 Task: Import a MIDI backing track for live instrument recording.
Action: Mouse moved to (69, 9)
Screenshot: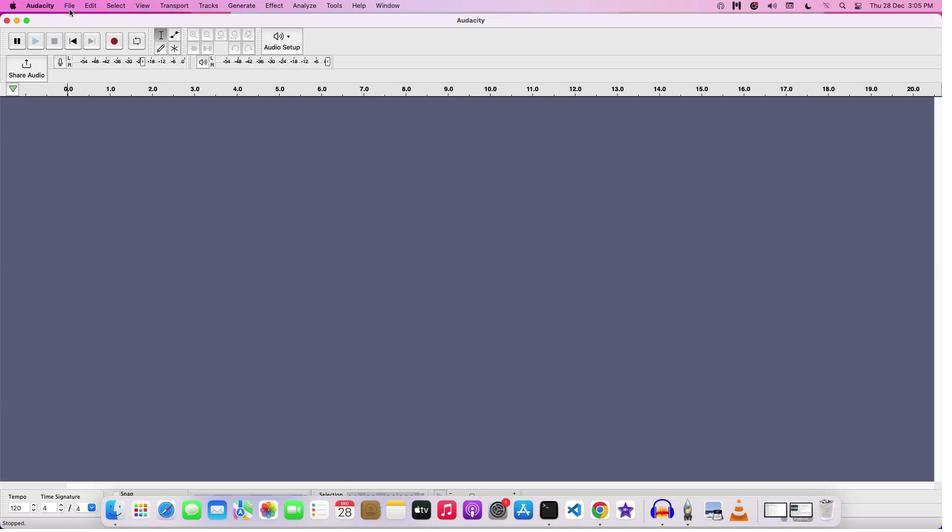 
Action: Mouse pressed left at (69, 9)
Screenshot: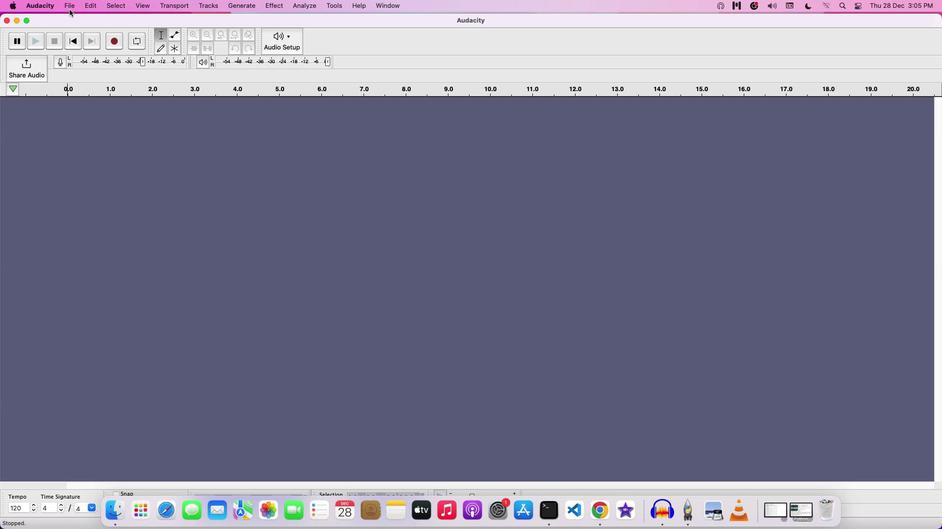 
Action: Mouse moved to (123, 35)
Screenshot: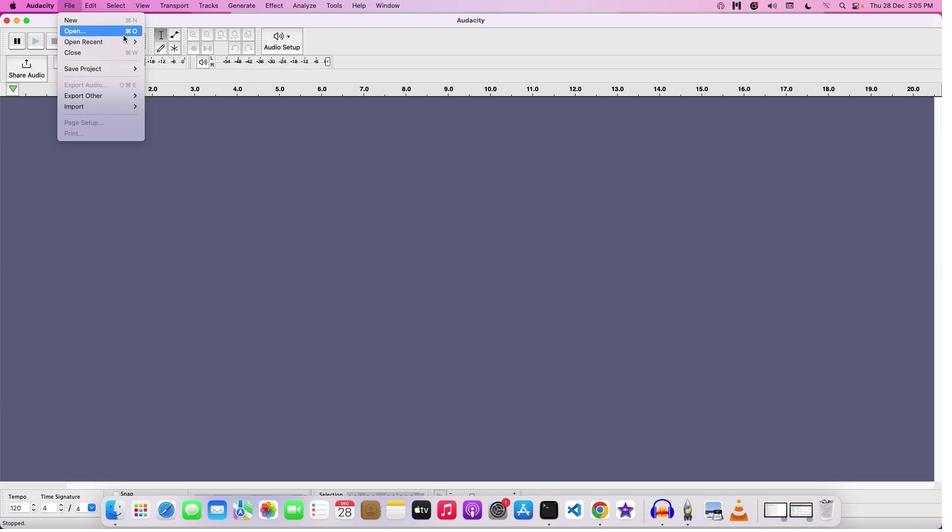 
Action: Mouse pressed left at (123, 35)
Screenshot: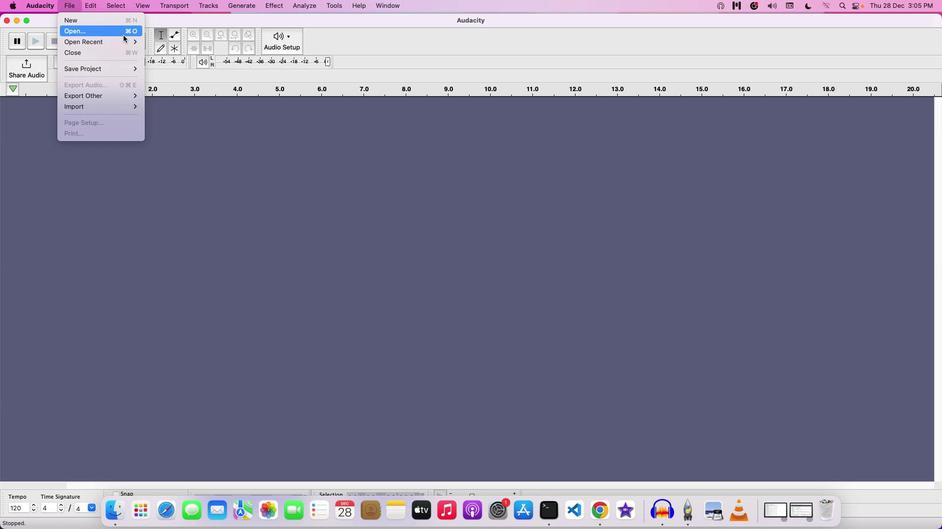 
Action: Mouse moved to (597, 283)
Screenshot: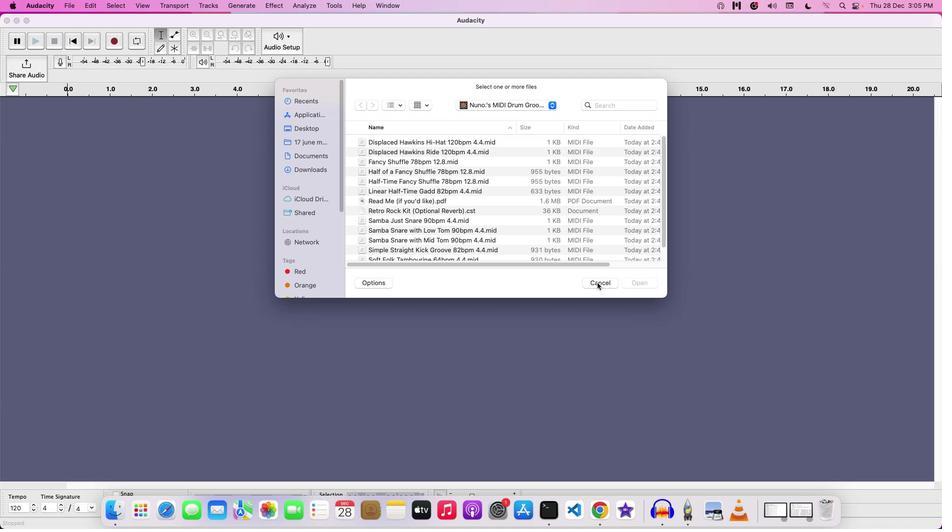 
Action: Mouse pressed left at (597, 283)
Screenshot: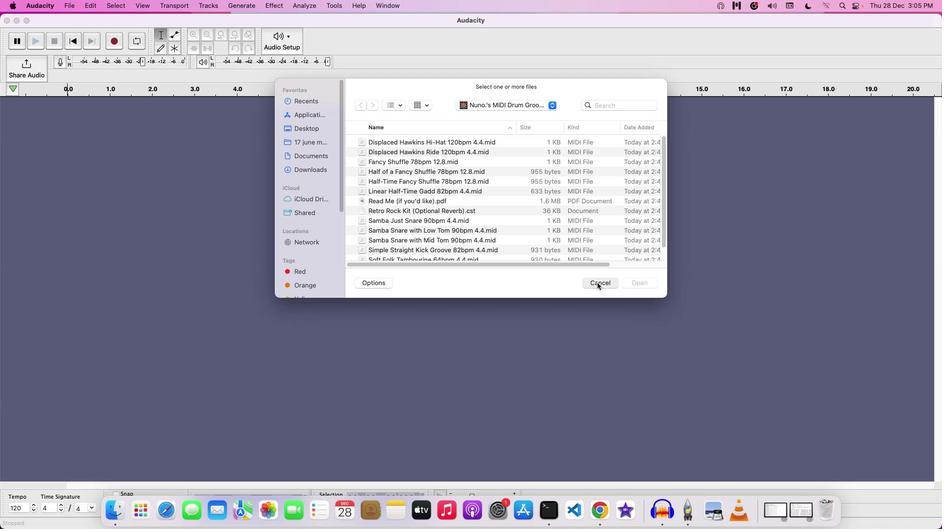 
Action: Mouse moved to (71, 7)
Screenshot: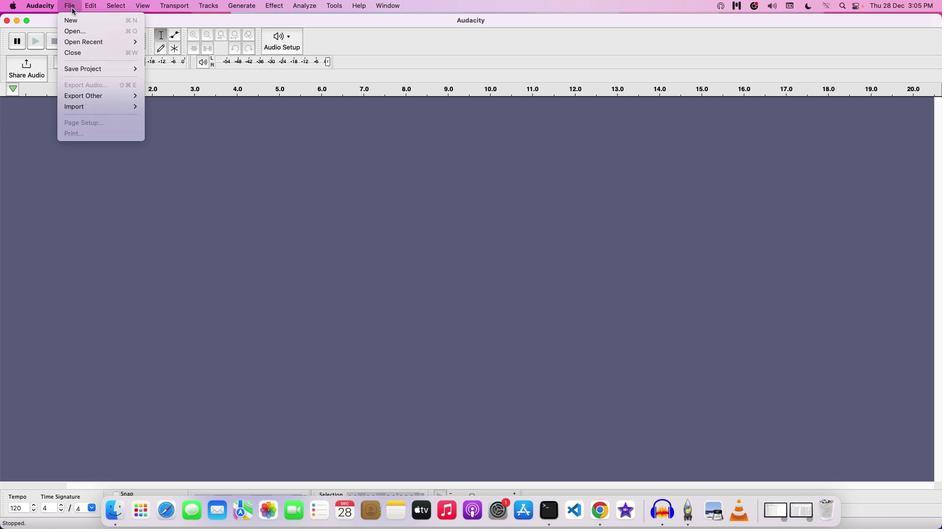 
Action: Mouse pressed left at (71, 7)
Screenshot: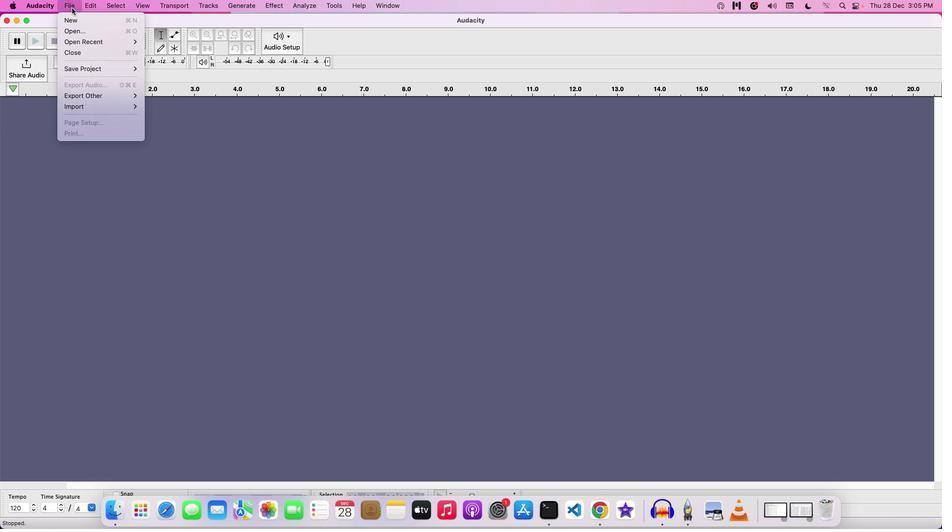 
Action: Mouse moved to (162, 117)
Screenshot: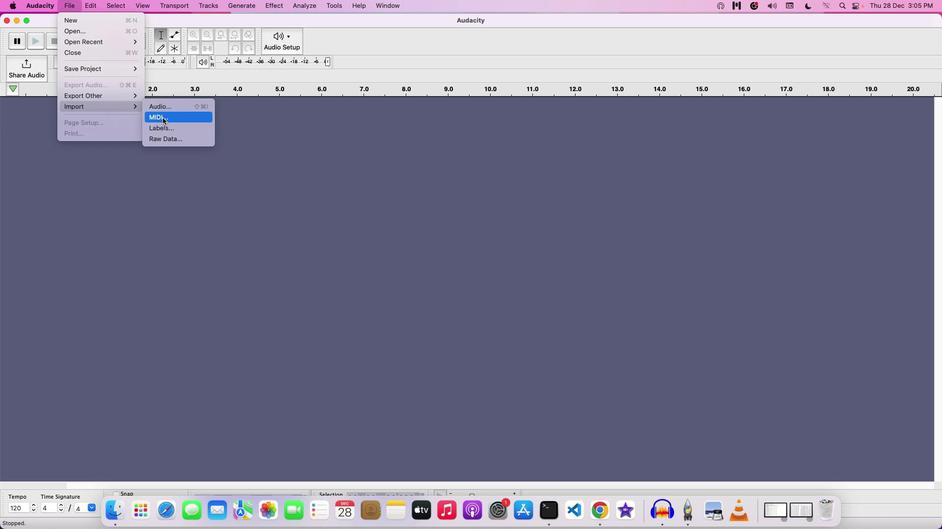 
Action: Mouse pressed left at (162, 117)
Screenshot: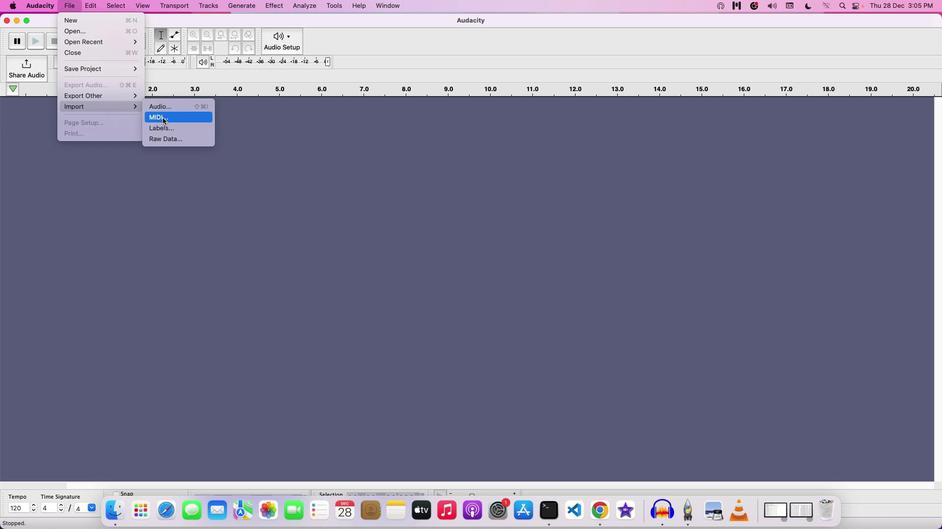 
Action: Mouse moved to (437, 188)
Screenshot: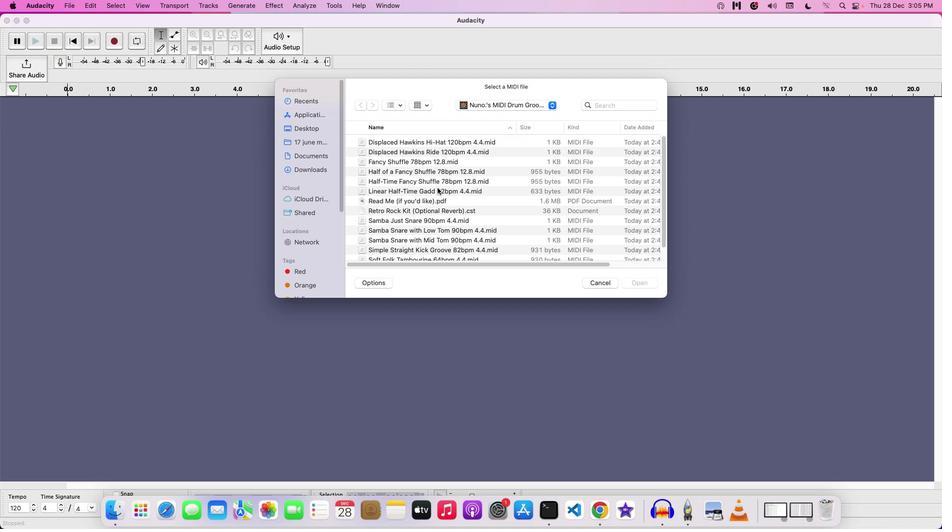 
Action: Mouse scrolled (437, 188) with delta (0, 0)
Screenshot: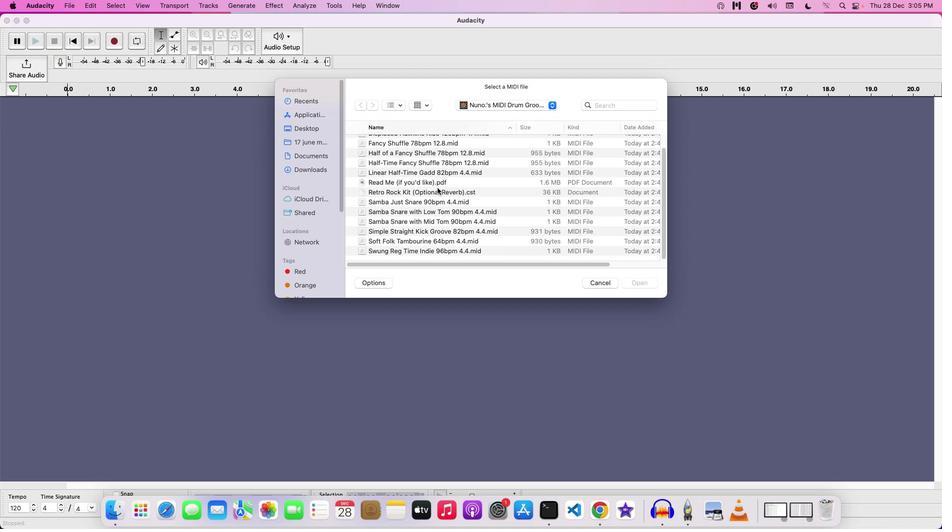 
Action: Mouse scrolled (437, 188) with delta (0, 0)
Screenshot: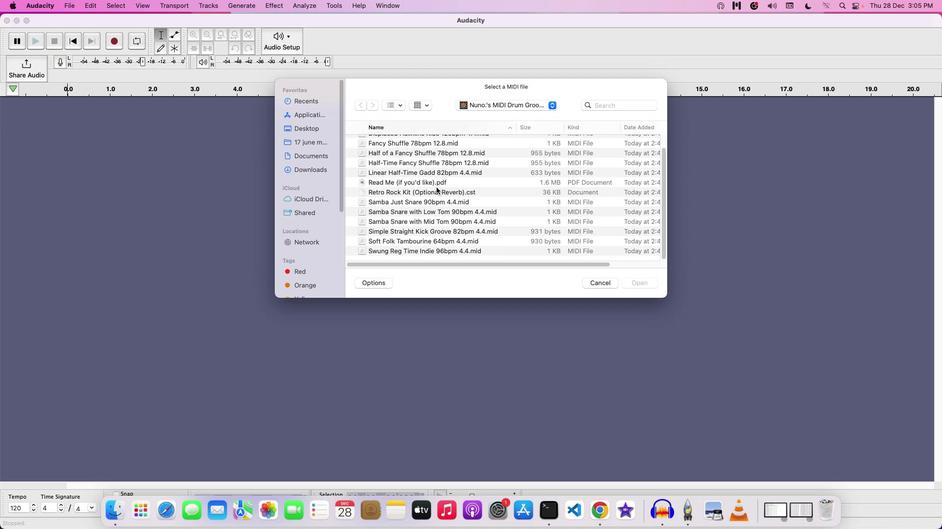 
Action: Mouse scrolled (437, 188) with delta (0, 0)
Screenshot: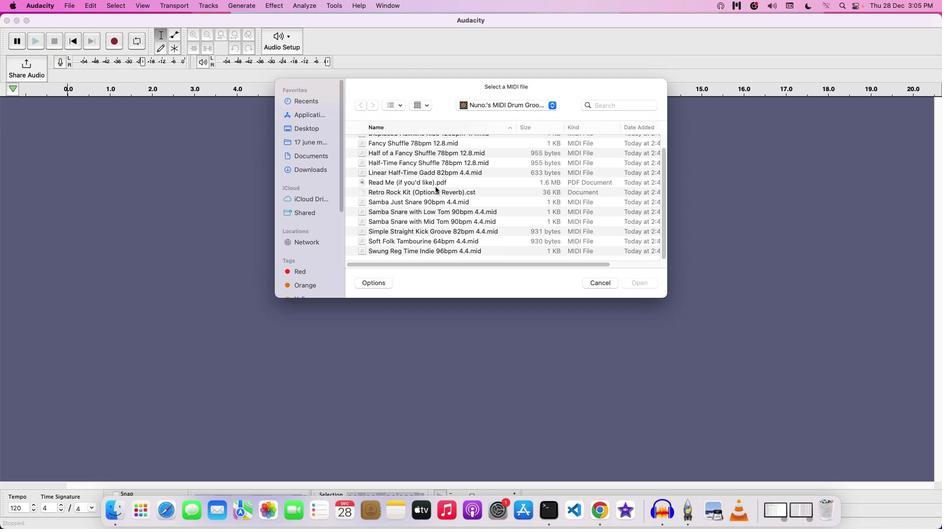 
Action: Mouse moved to (435, 187)
Screenshot: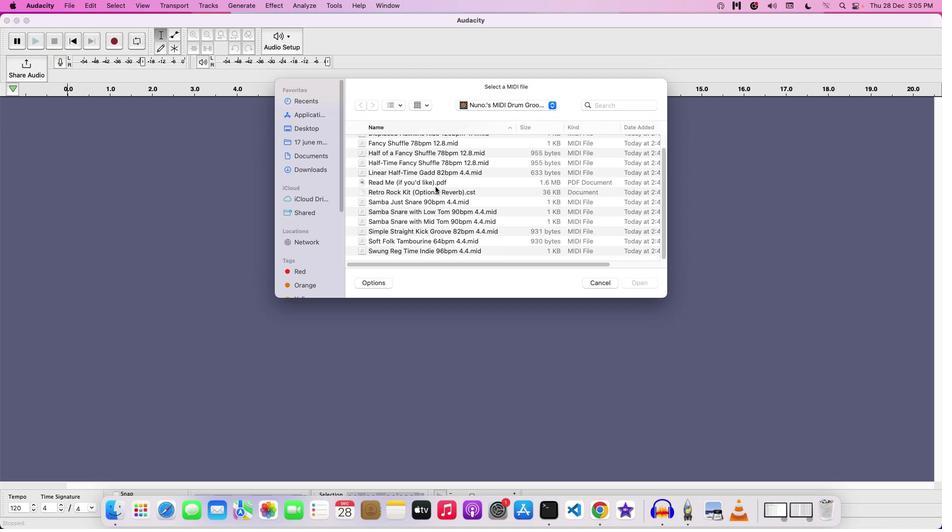 
Action: Mouse scrolled (435, 187) with delta (0, 0)
Screenshot: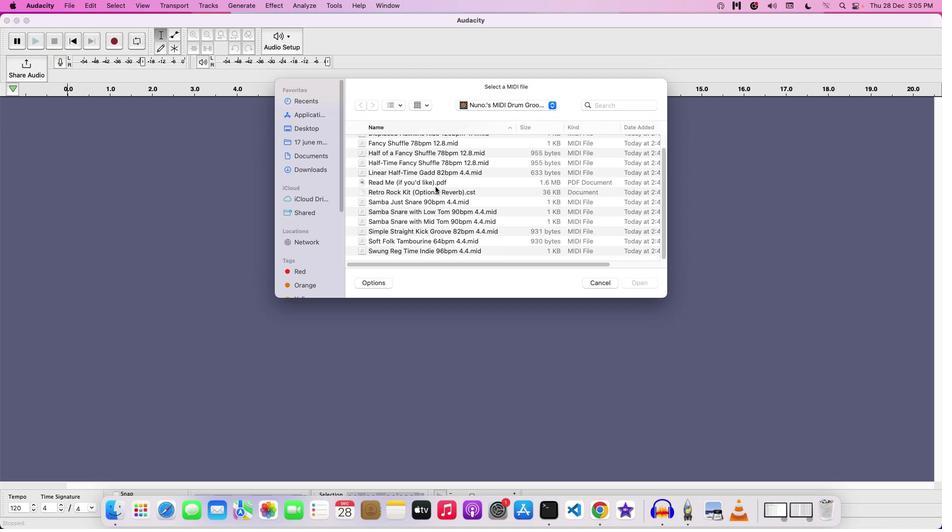 
Action: Mouse scrolled (435, 187) with delta (0, 0)
Screenshot: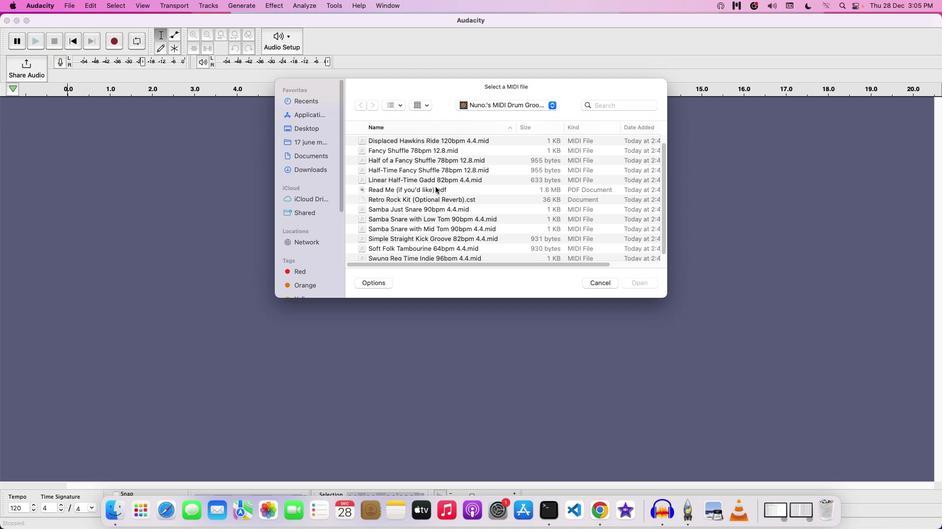 
Action: Mouse scrolled (435, 187) with delta (0, 0)
Screenshot: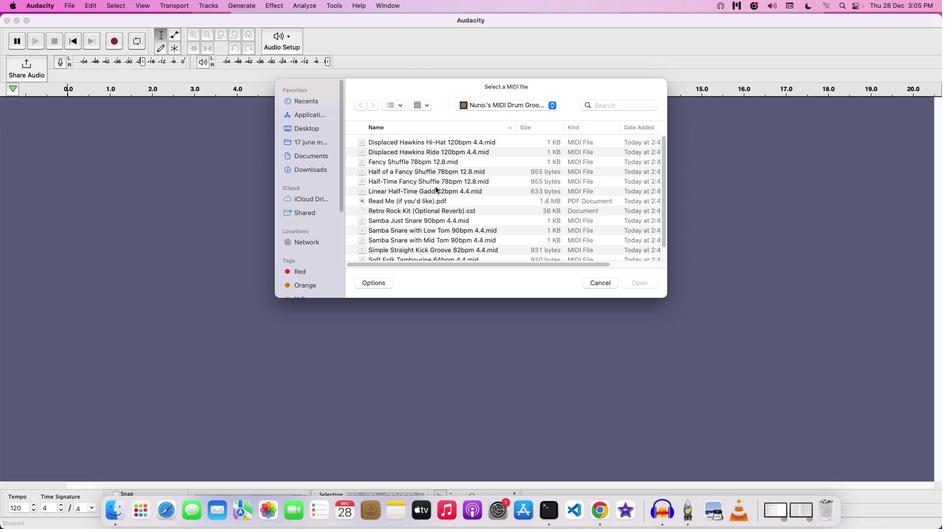 
Action: Mouse scrolled (435, 187) with delta (0, 0)
Screenshot: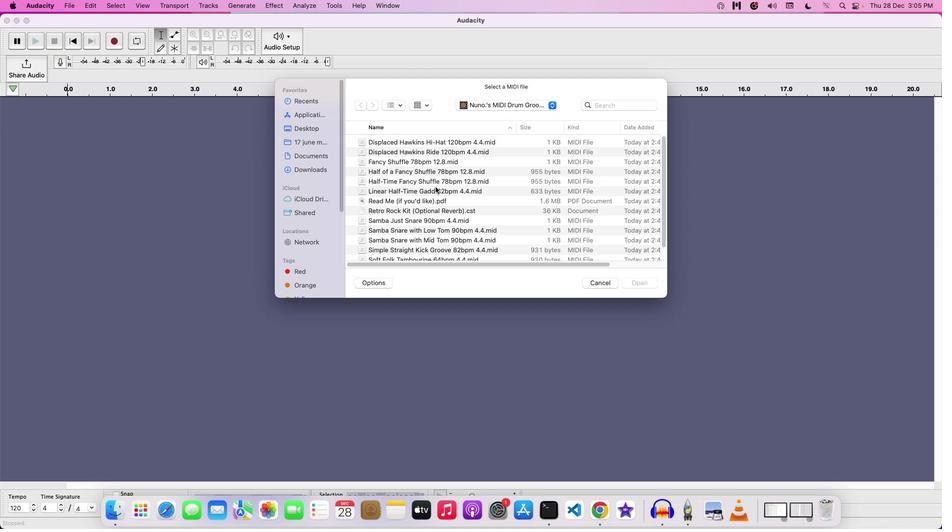 
Action: Mouse scrolled (435, 187) with delta (0, 1)
Screenshot: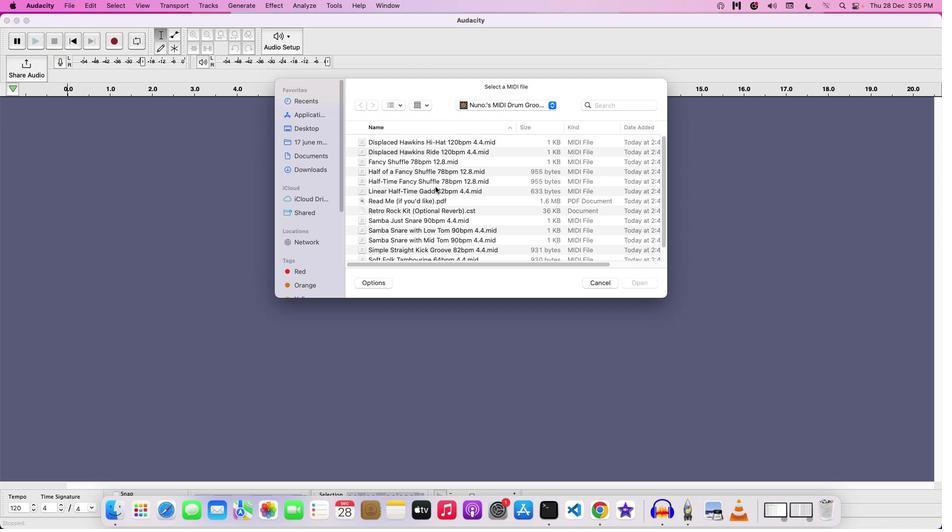 
Action: Mouse scrolled (435, 187) with delta (0, 2)
Screenshot: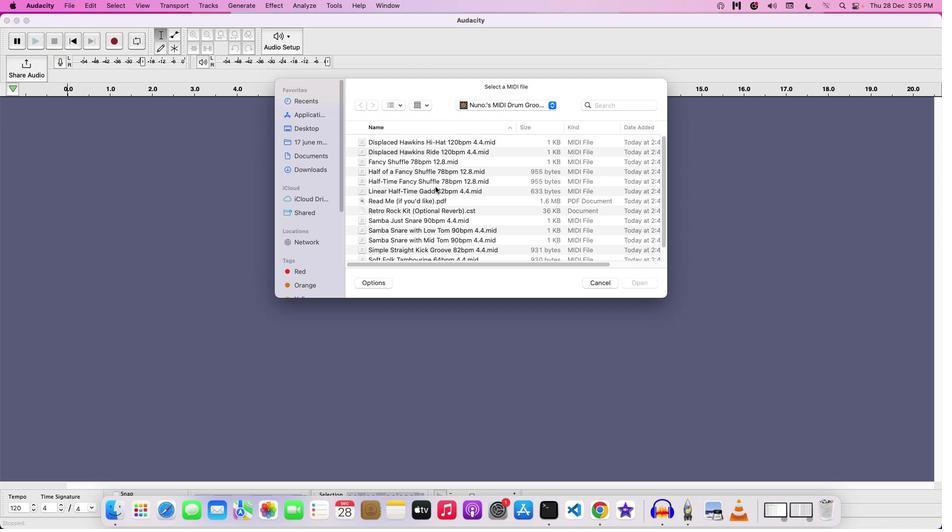 
Action: Mouse scrolled (435, 187) with delta (0, 2)
Screenshot: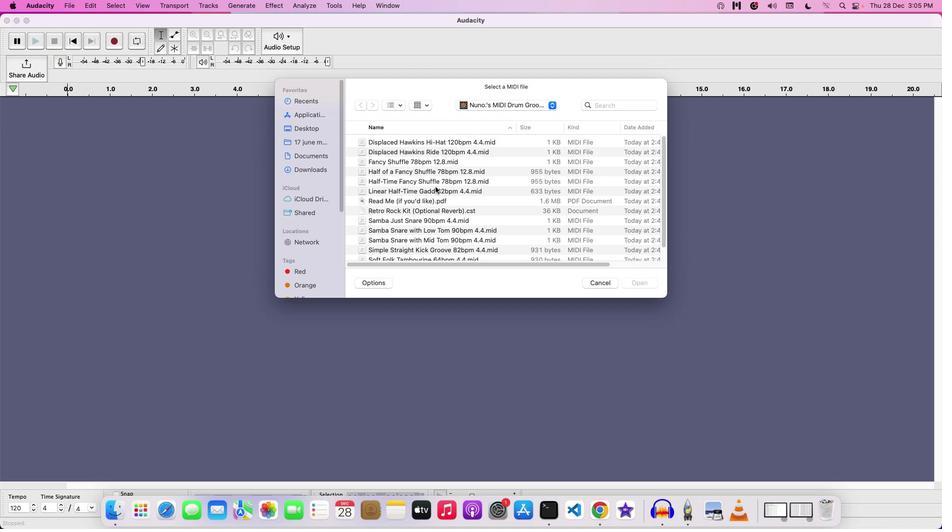 
Action: Mouse moved to (421, 147)
Screenshot: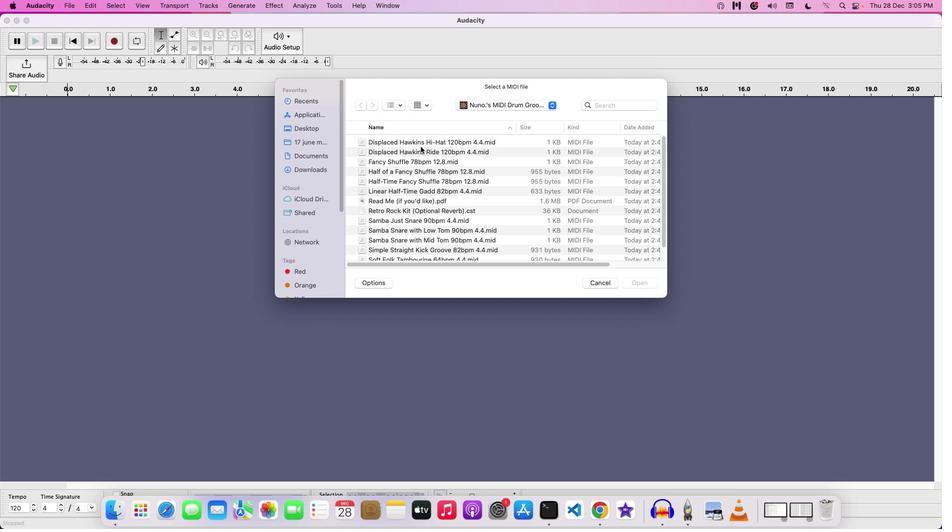 
Action: Mouse pressed left at (421, 147)
Screenshot: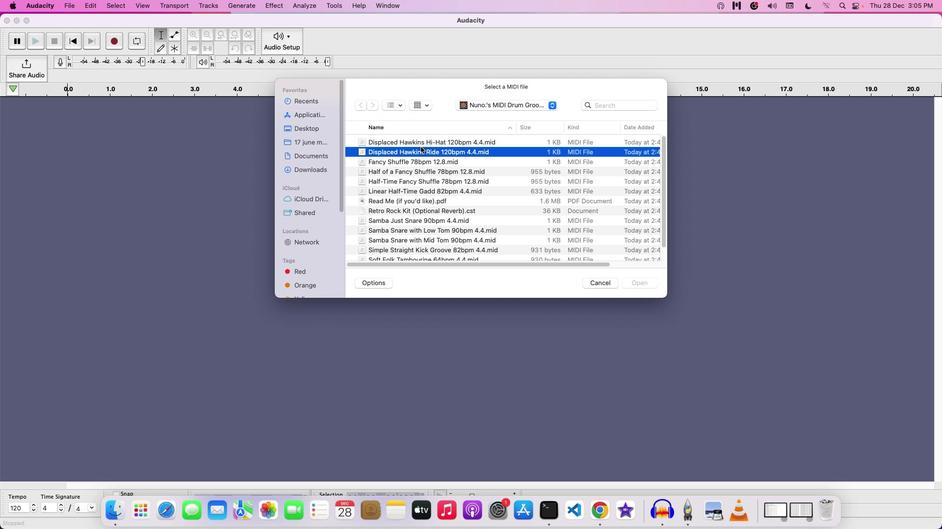 
Action: Mouse moved to (649, 287)
Screenshot: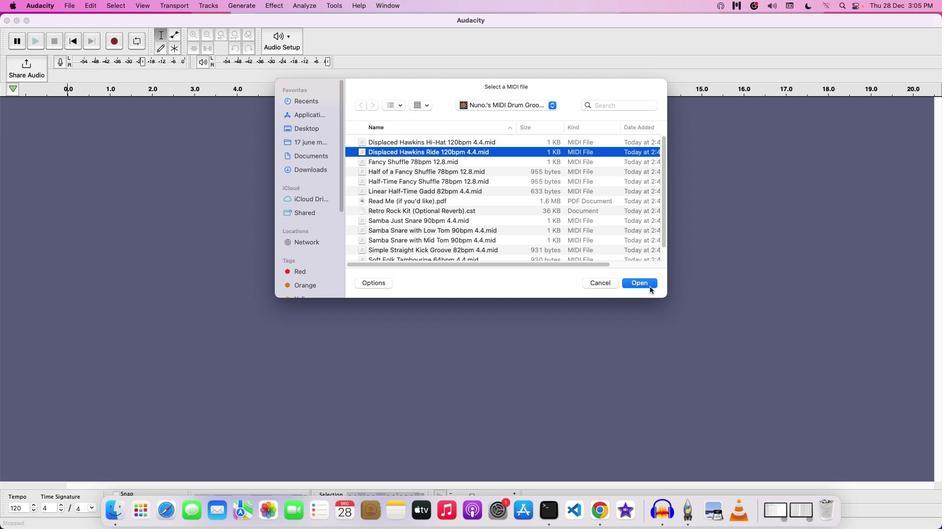 
Action: Mouse pressed left at (649, 287)
Screenshot: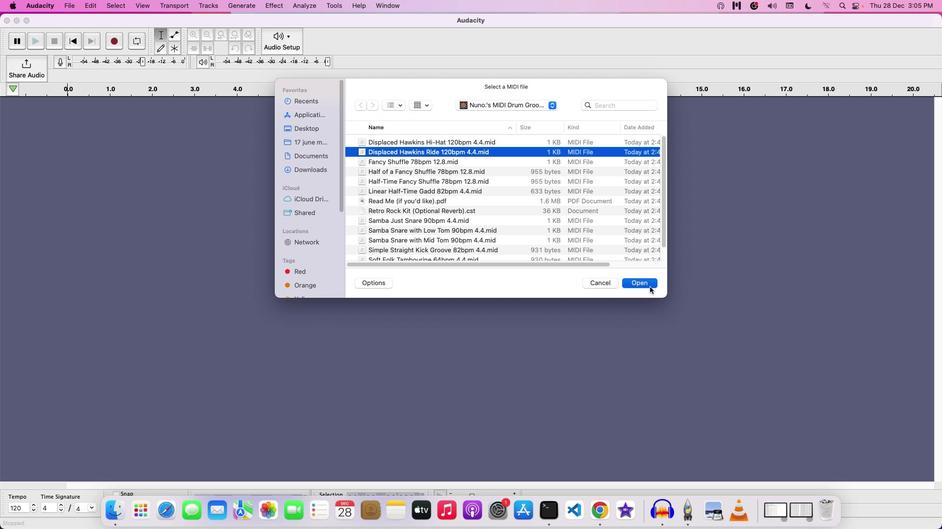 
Action: Mouse moved to (53, 175)
Screenshot: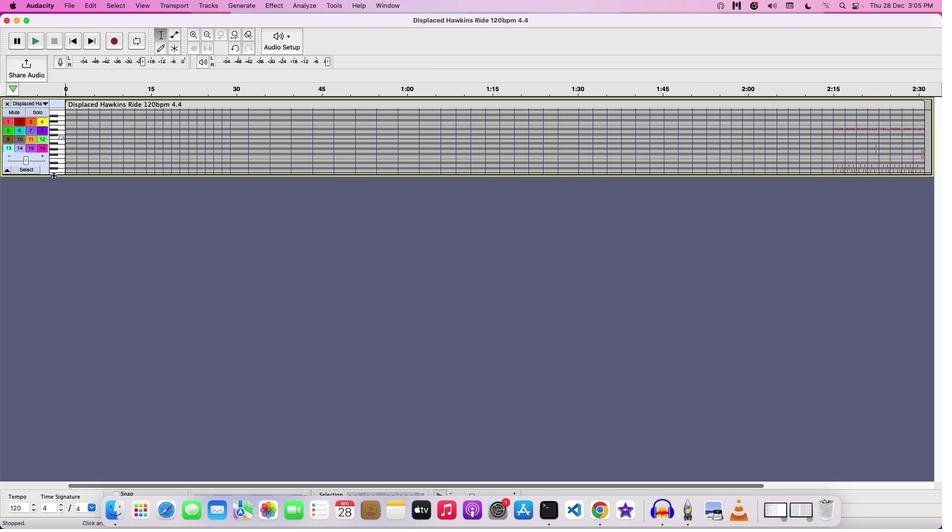 
Action: Mouse pressed left at (53, 175)
Screenshot: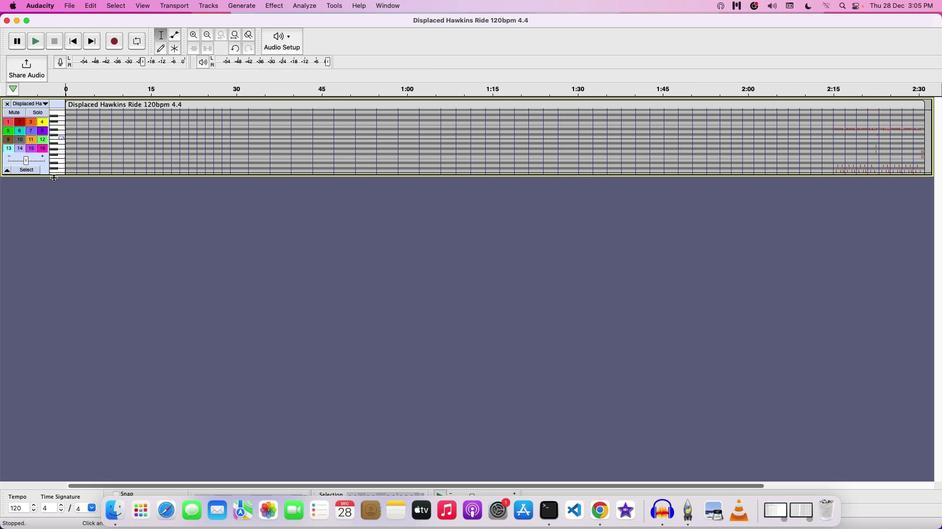 
Action: Mouse moved to (830, 141)
Screenshot: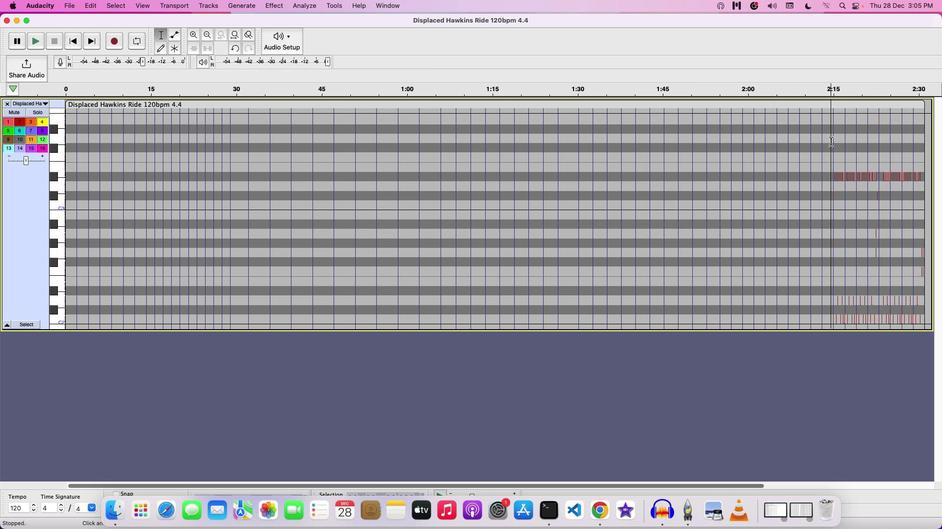 
Action: Mouse pressed left at (830, 141)
Screenshot: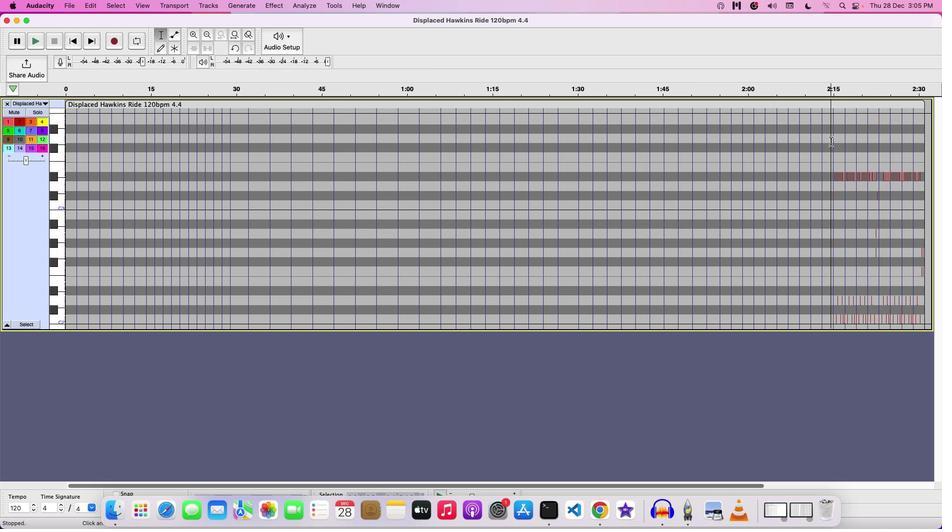 
Action: Key pressed Key.space
Screenshot: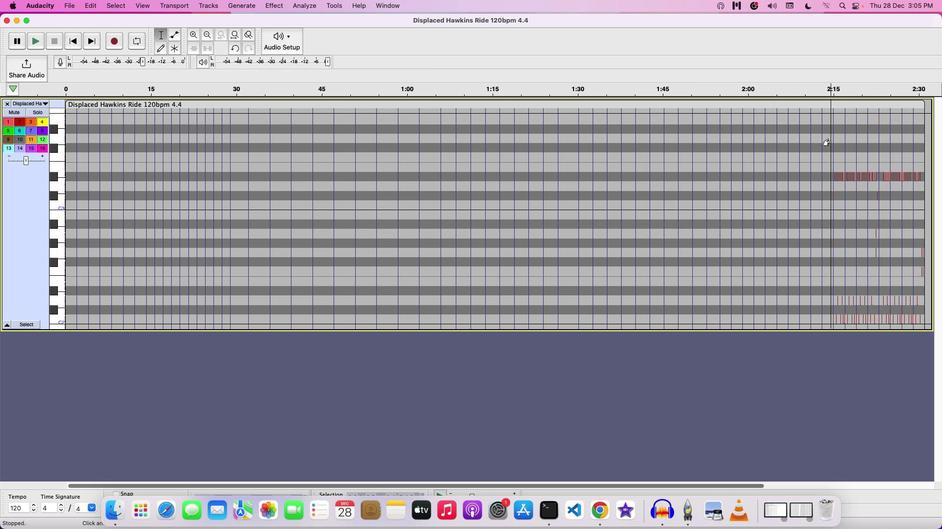 
Action: Mouse moved to (652, 128)
Screenshot: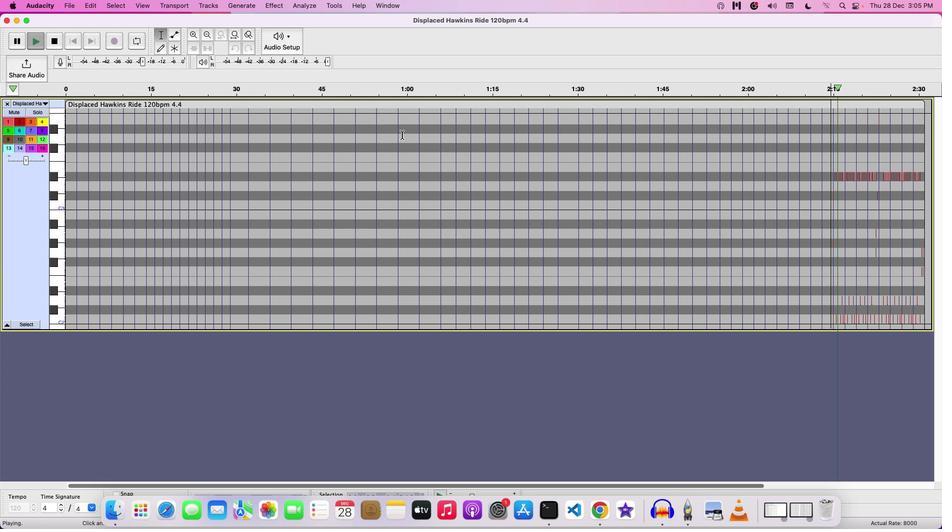 
Action: Key pressed Key.space
Screenshot: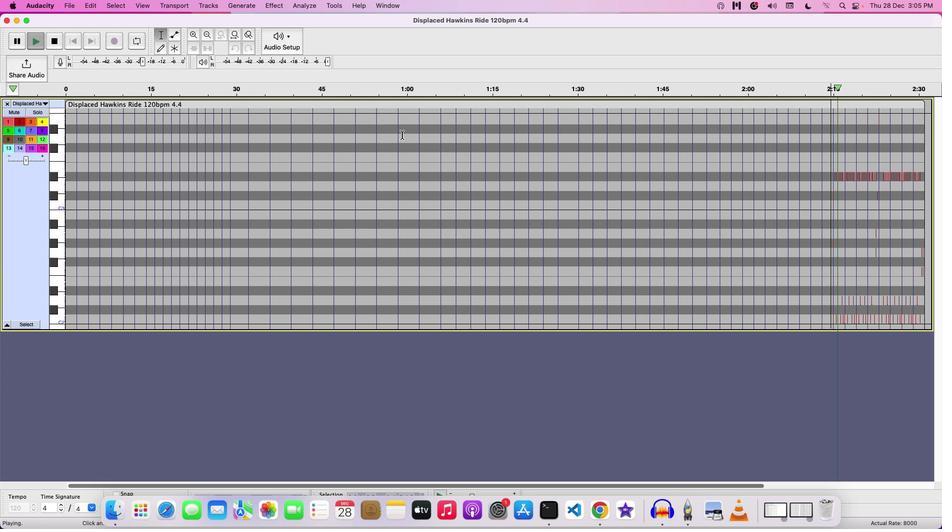 
Action: Mouse moved to (74, 138)
Screenshot: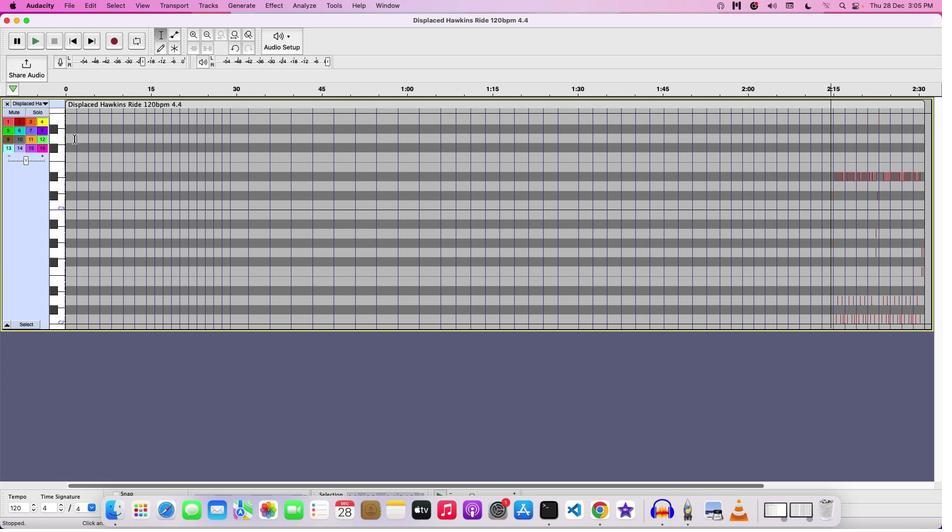 
Action: Mouse pressed left at (74, 138)
Screenshot: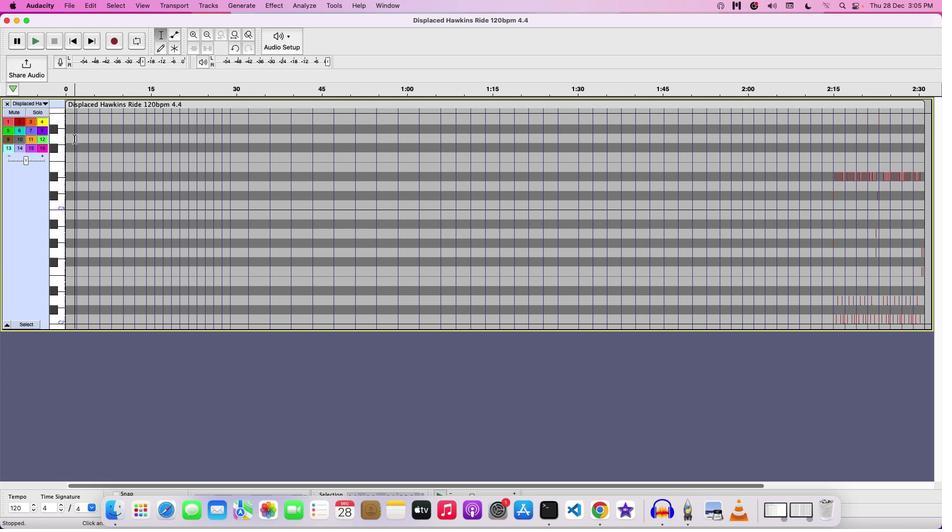 
Action: Mouse moved to (71, 3)
Screenshot: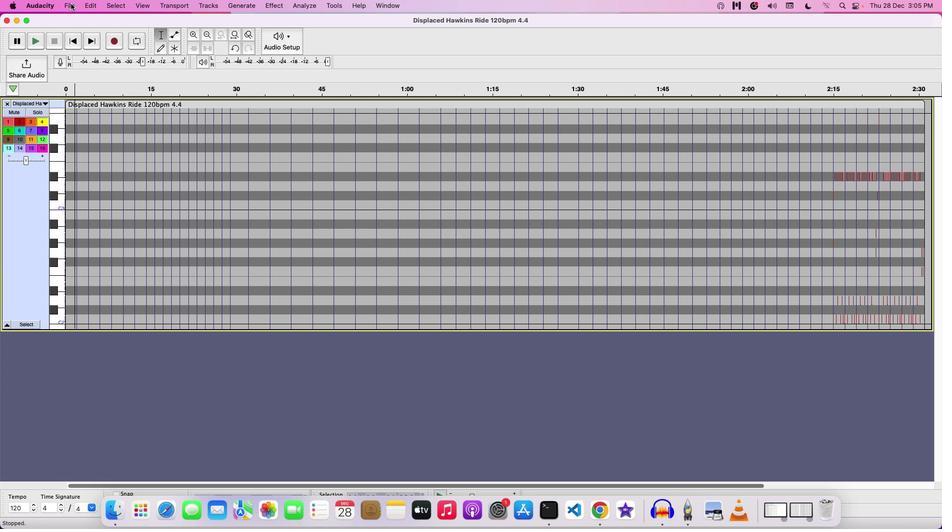 
Action: Mouse pressed left at (71, 3)
Screenshot: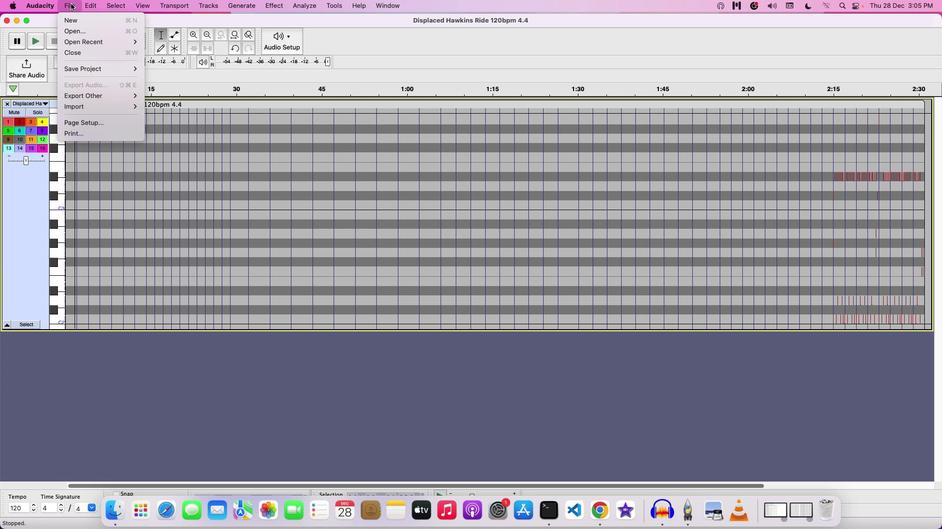 
Action: Mouse moved to (94, 71)
Screenshot: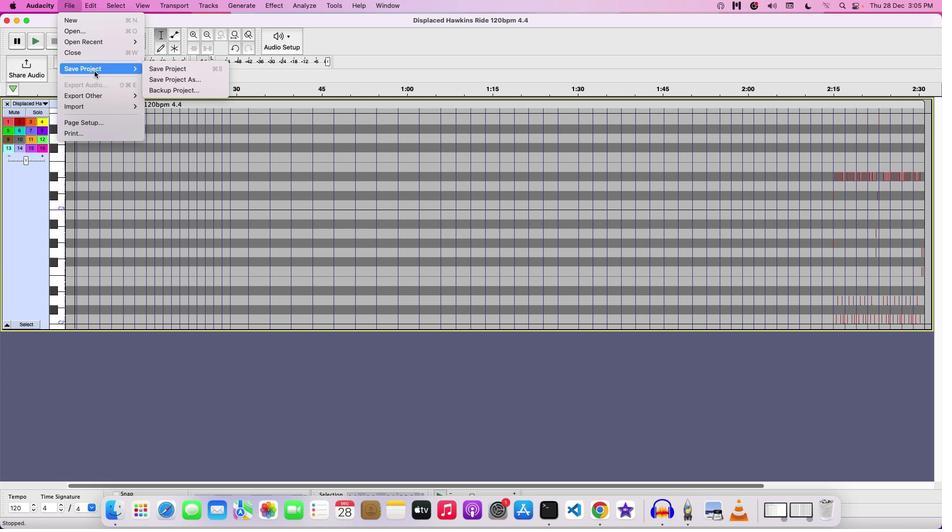 
Action: Mouse pressed left at (94, 71)
Screenshot: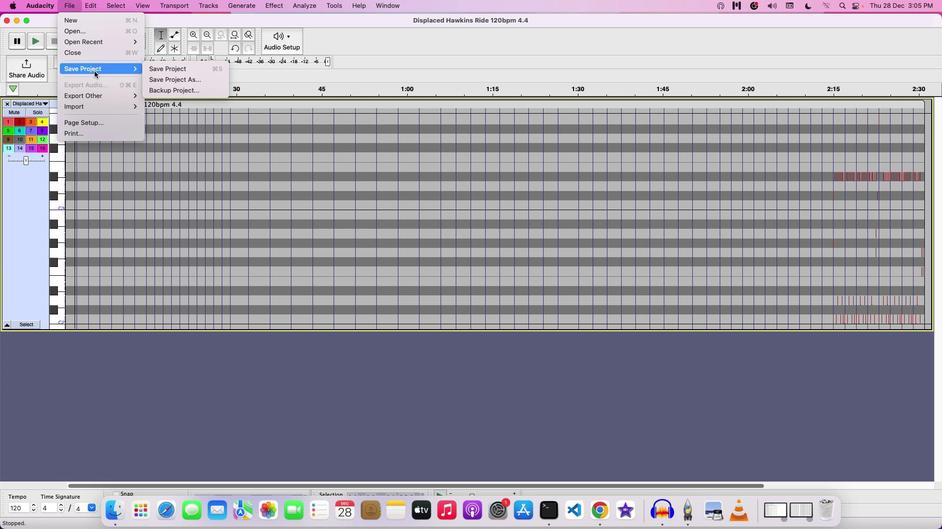 
Action: Mouse moved to (107, 67)
Screenshot: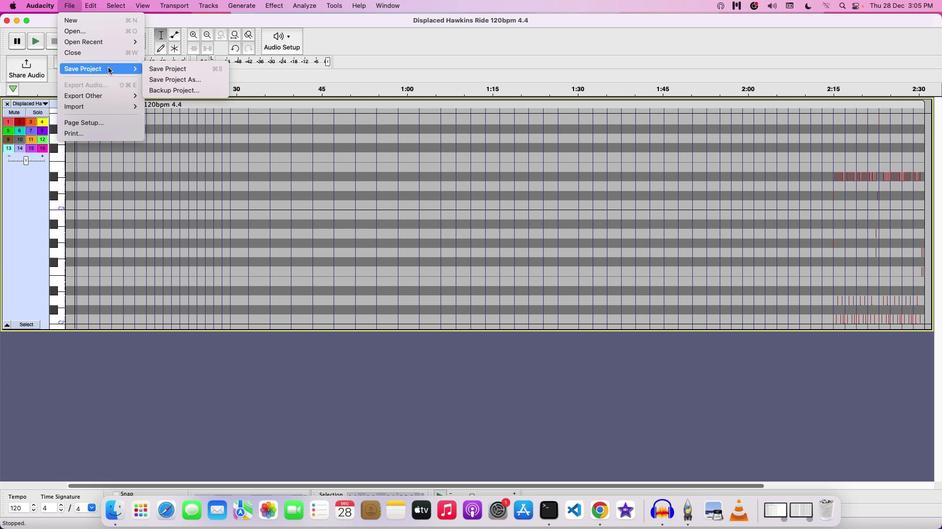 
Action: Mouse pressed left at (107, 67)
Screenshot: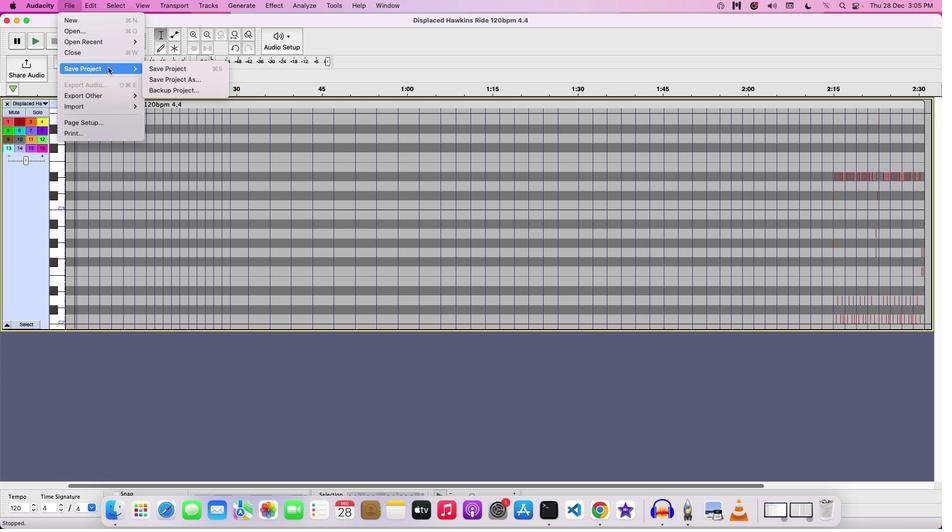 
Action: Mouse moved to (158, 66)
Screenshot: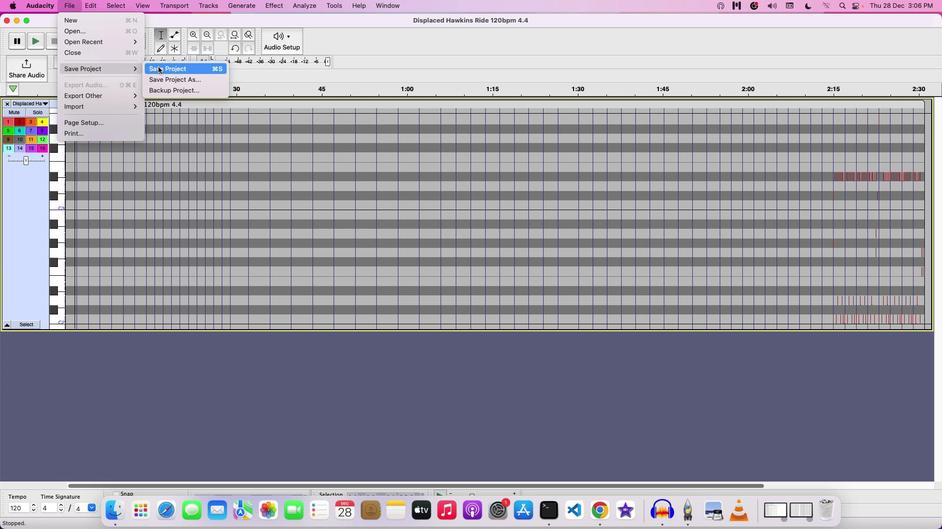 
Action: Mouse pressed left at (158, 66)
Screenshot: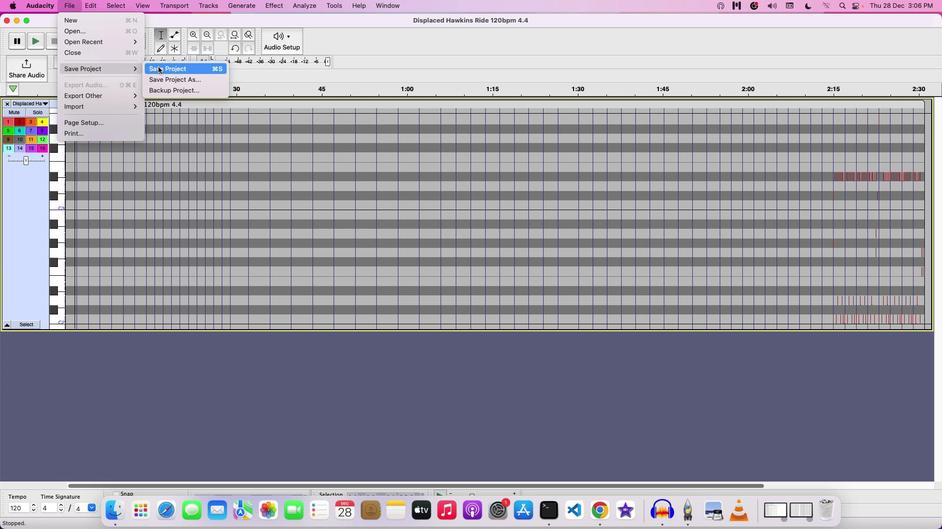 
Action: Mouse moved to (404, 159)
Screenshot: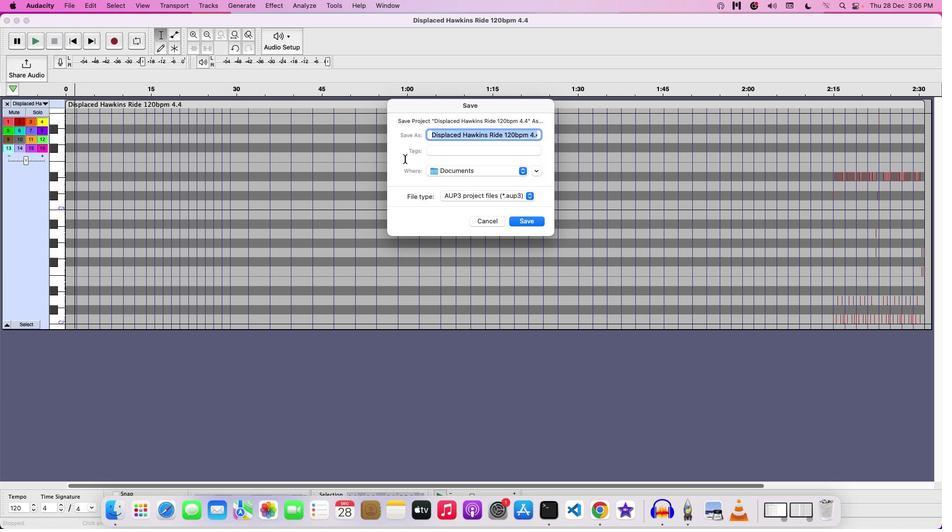 
Action: Key pressed Key.backspace'I''P''M''O''R''T''E''D'Key.space'A'Key.space'M''I''D''I'Key.space'B''A''C''K''I''N''G'Key.space'T''R''A''C''K'Key.space'F''O''R'Key.space'L''I''V''E'Key.space'R''E''C'
Screenshot: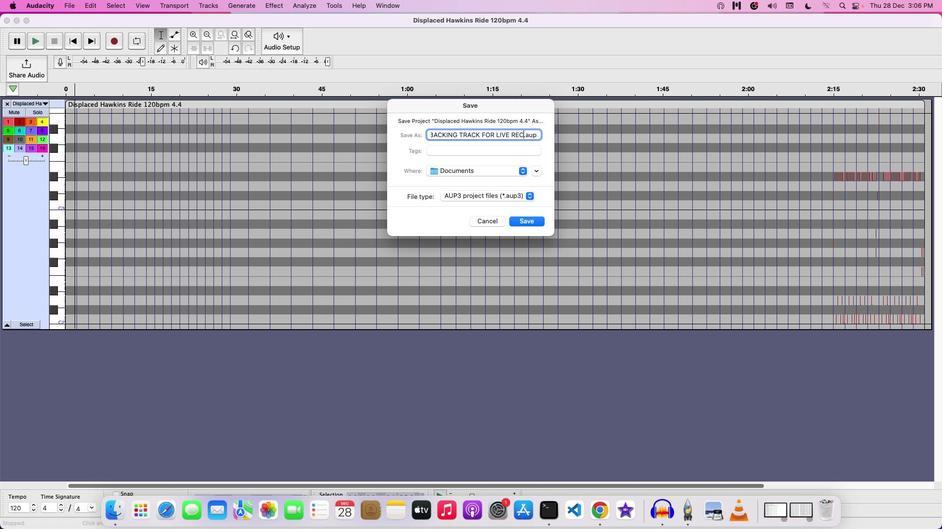 
Action: Mouse moved to (532, 223)
Screenshot: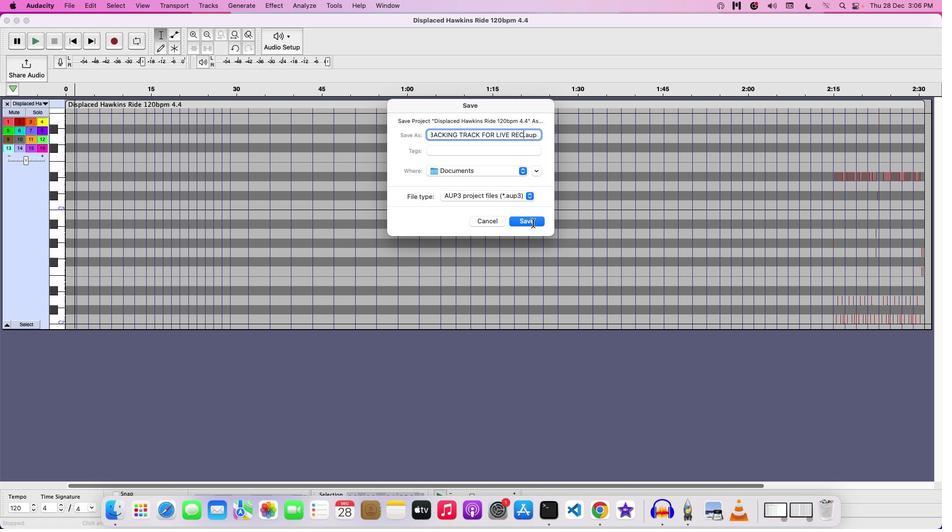 
Action: Mouse pressed left at (532, 223)
Screenshot: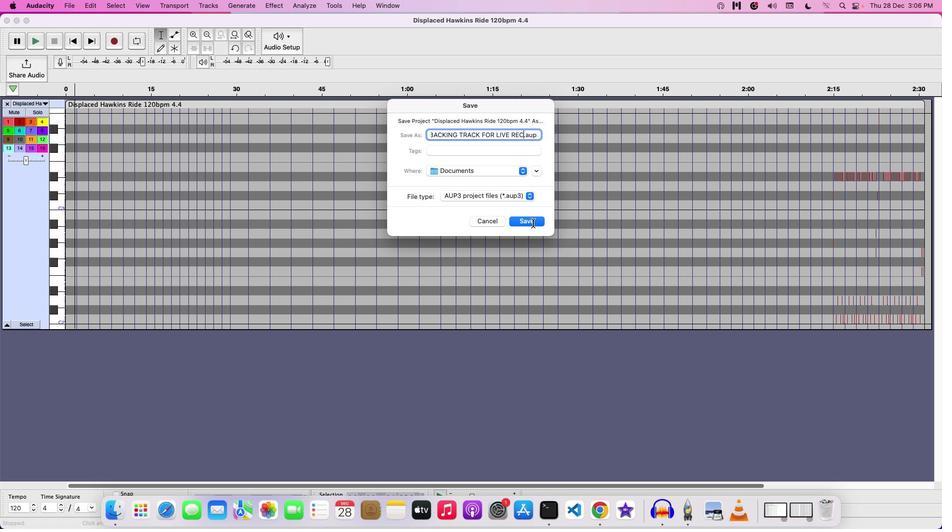 
Action: Mouse moved to (539, 227)
Screenshot: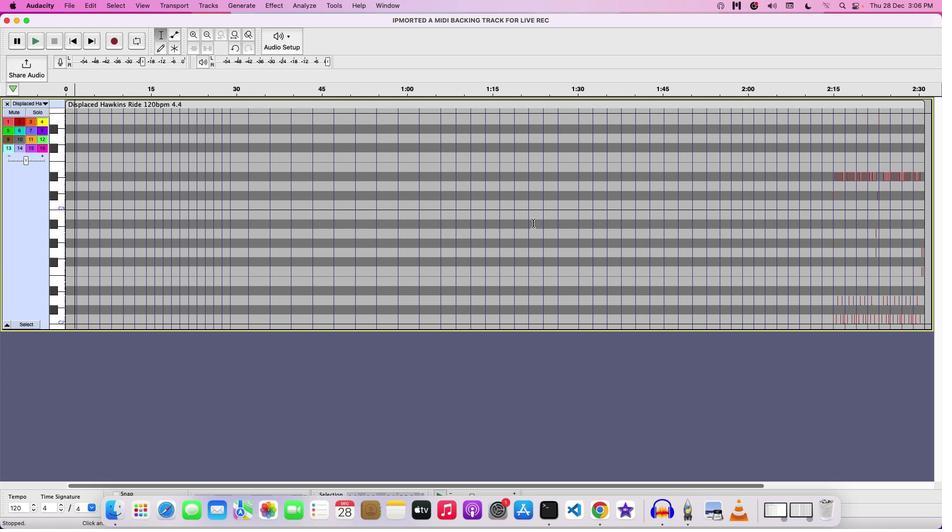
